 Task: Log work in the project TreasureLine for the issue 'Missing or incorrect error messages' spent time as '6w 4d 7h 20m' and remaining time as '4w 5d 6h 48m' and clone the issue. Now add the issue to the epic 'IT project portfolio management (PPM) improvement'.
Action: Mouse moved to (248, 72)
Screenshot: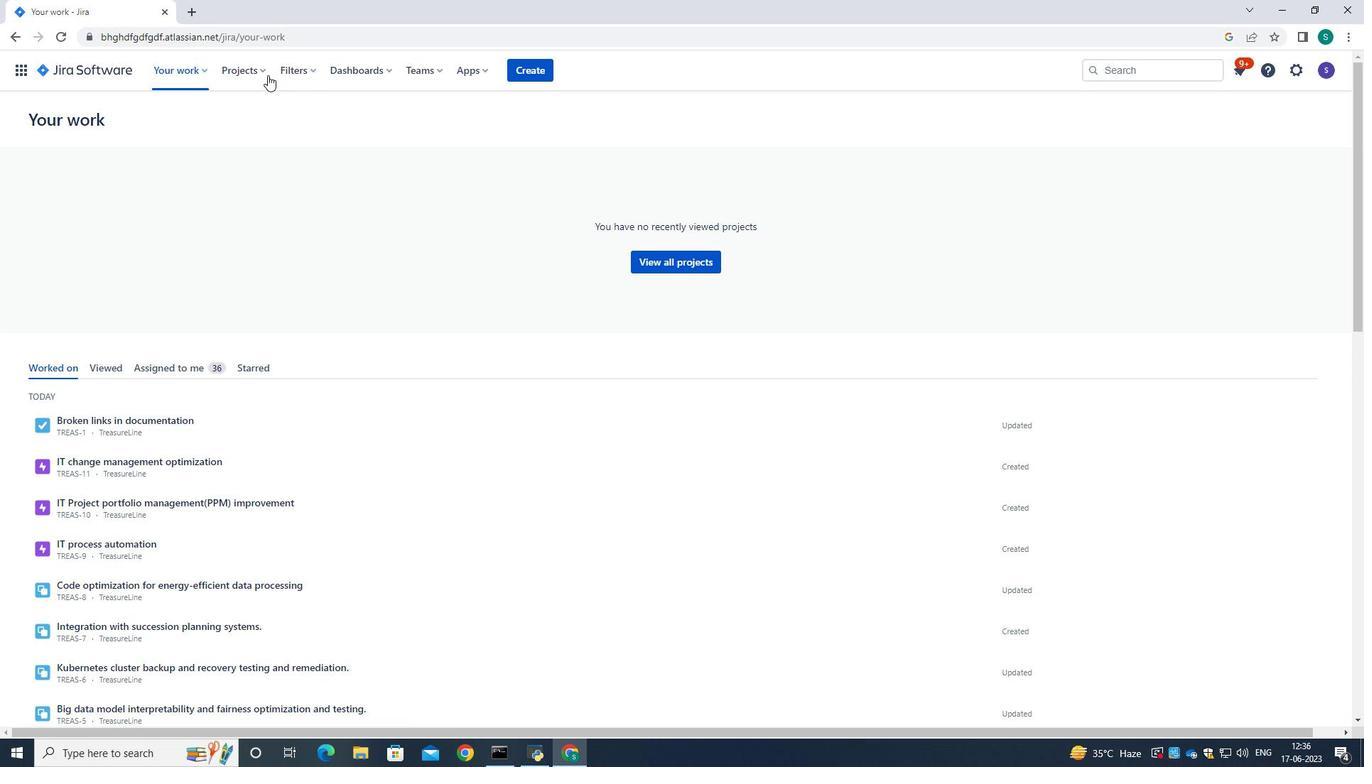 
Action: Mouse pressed left at (248, 72)
Screenshot: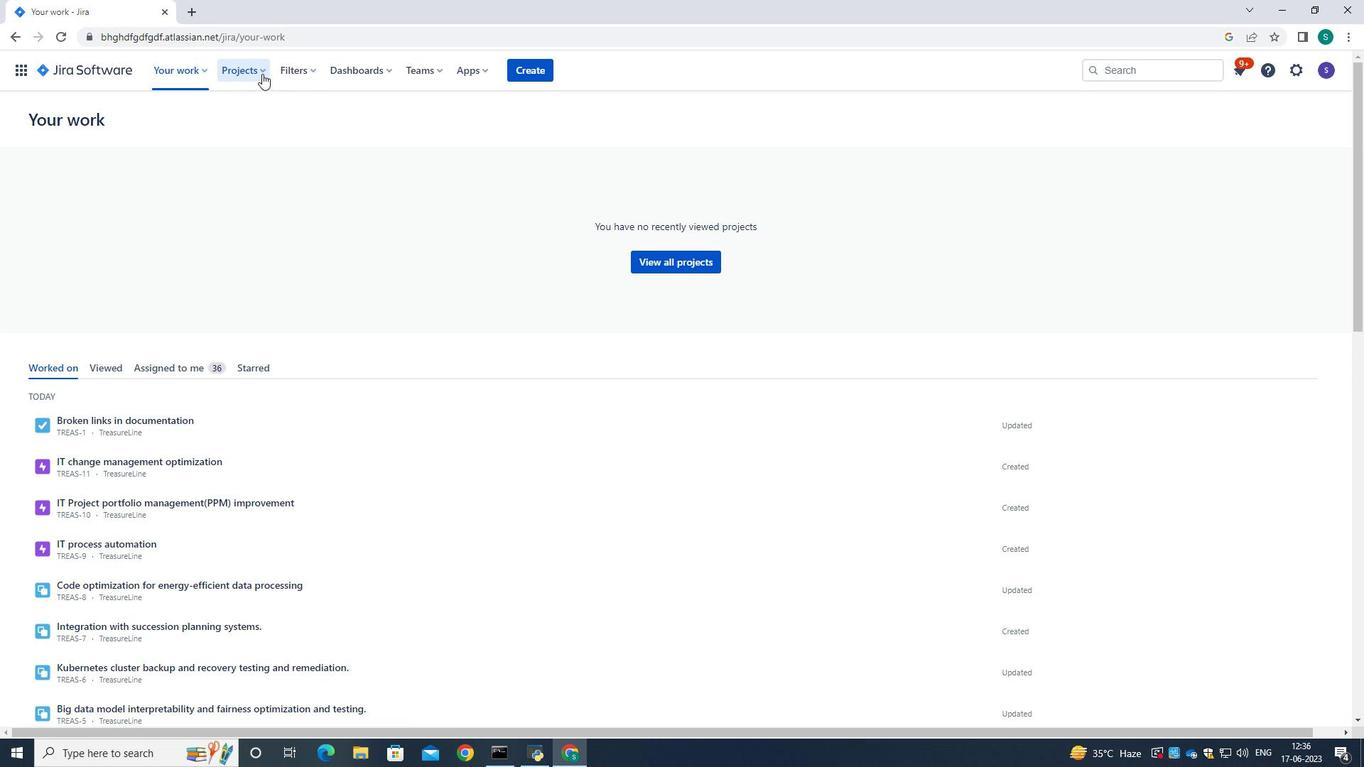 
Action: Mouse moved to (262, 137)
Screenshot: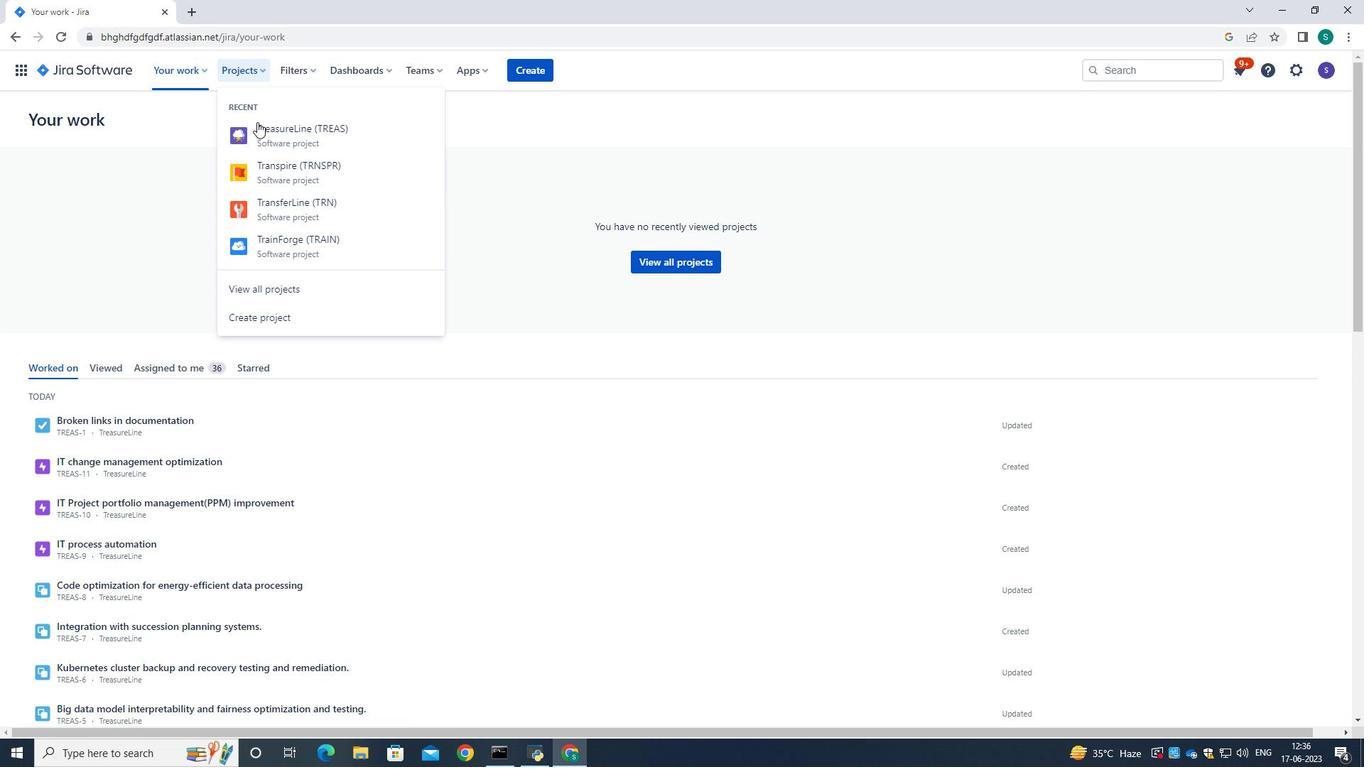 
Action: Mouse pressed left at (262, 137)
Screenshot: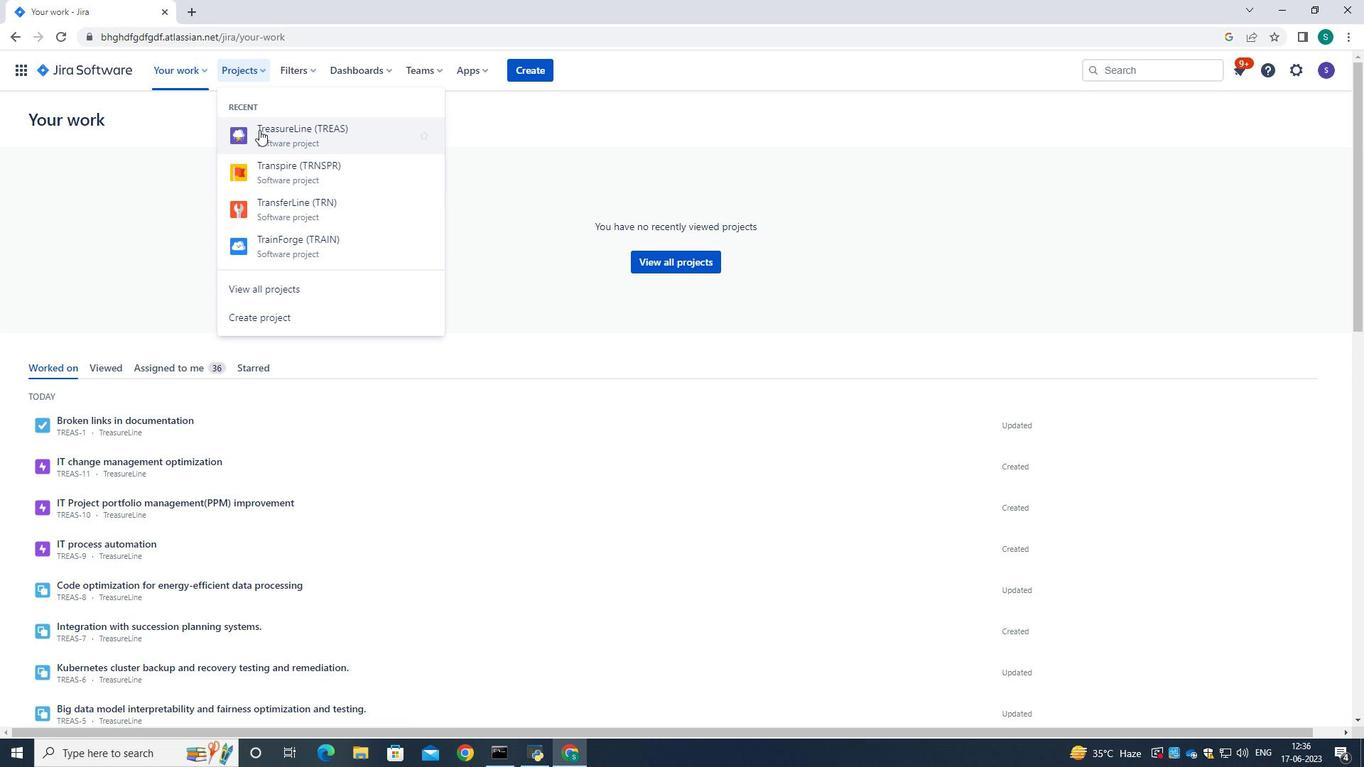 
Action: Mouse moved to (54, 217)
Screenshot: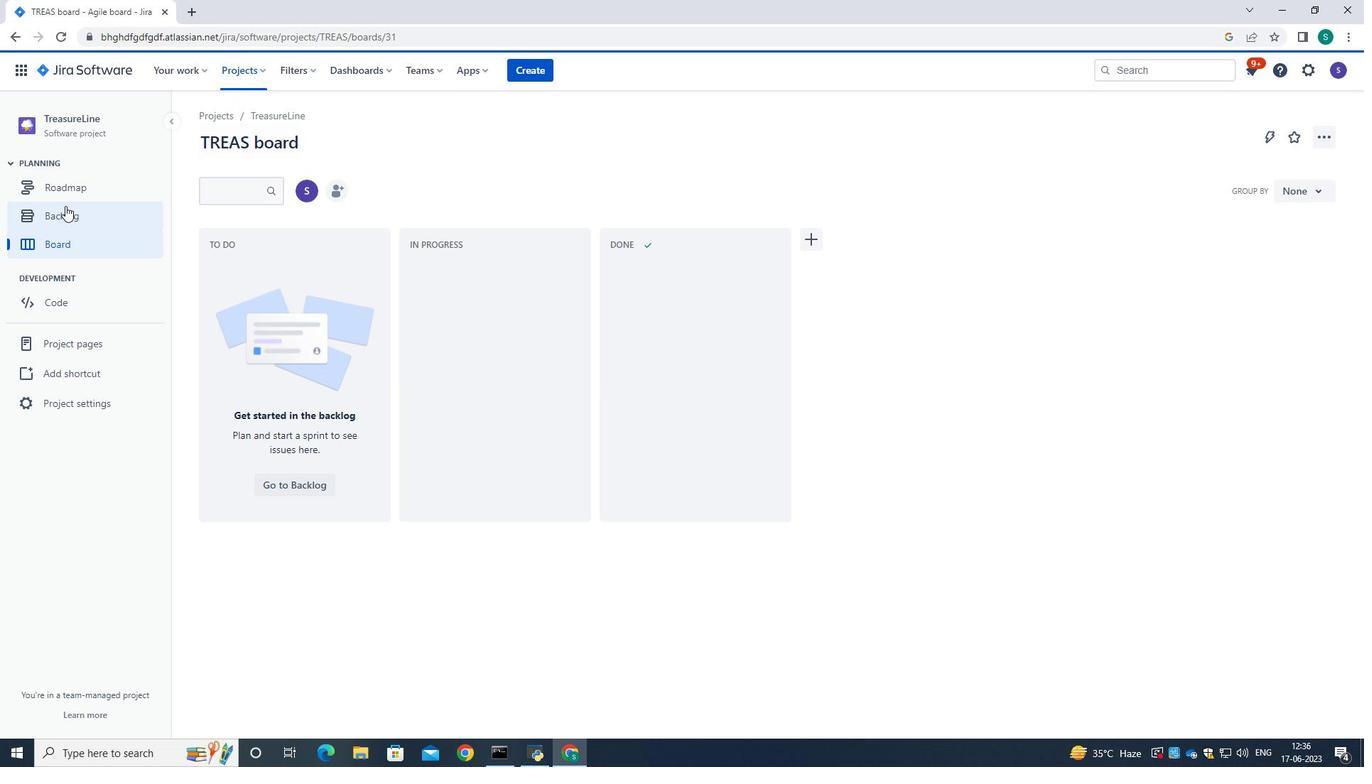 
Action: Mouse pressed left at (54, 217)
Screenshot: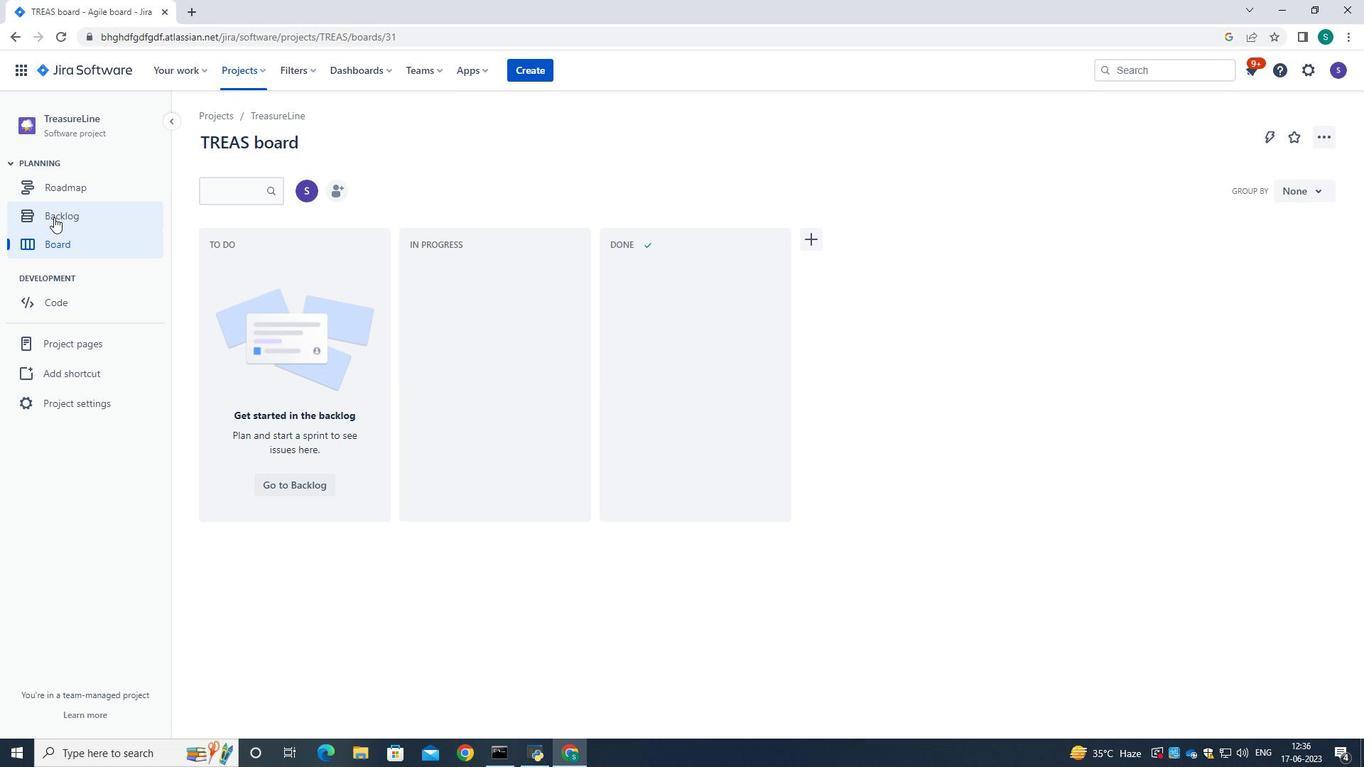 
Action: Mouse moved to (668, 346)
Screenshot: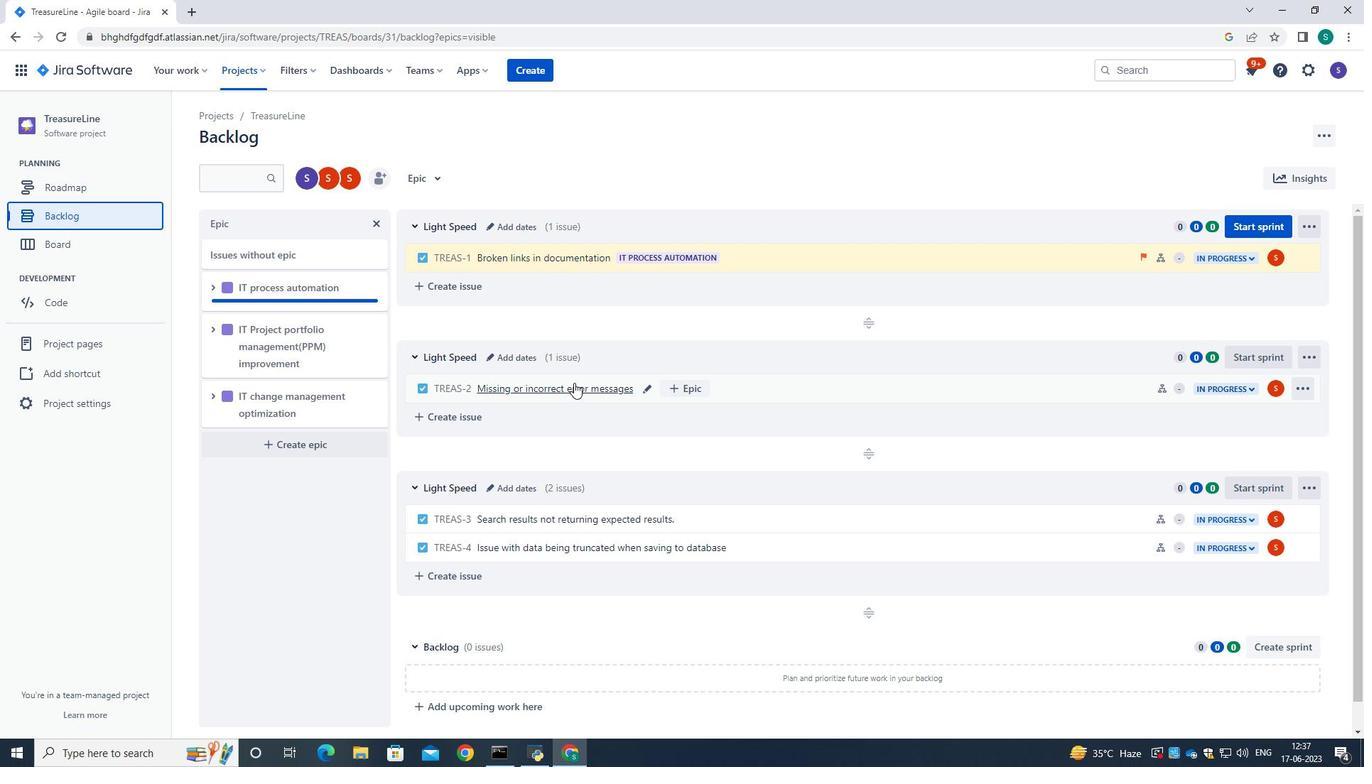 
Action: Mouse scrolled (668, 346) with delta (0, 0)
Screenshot: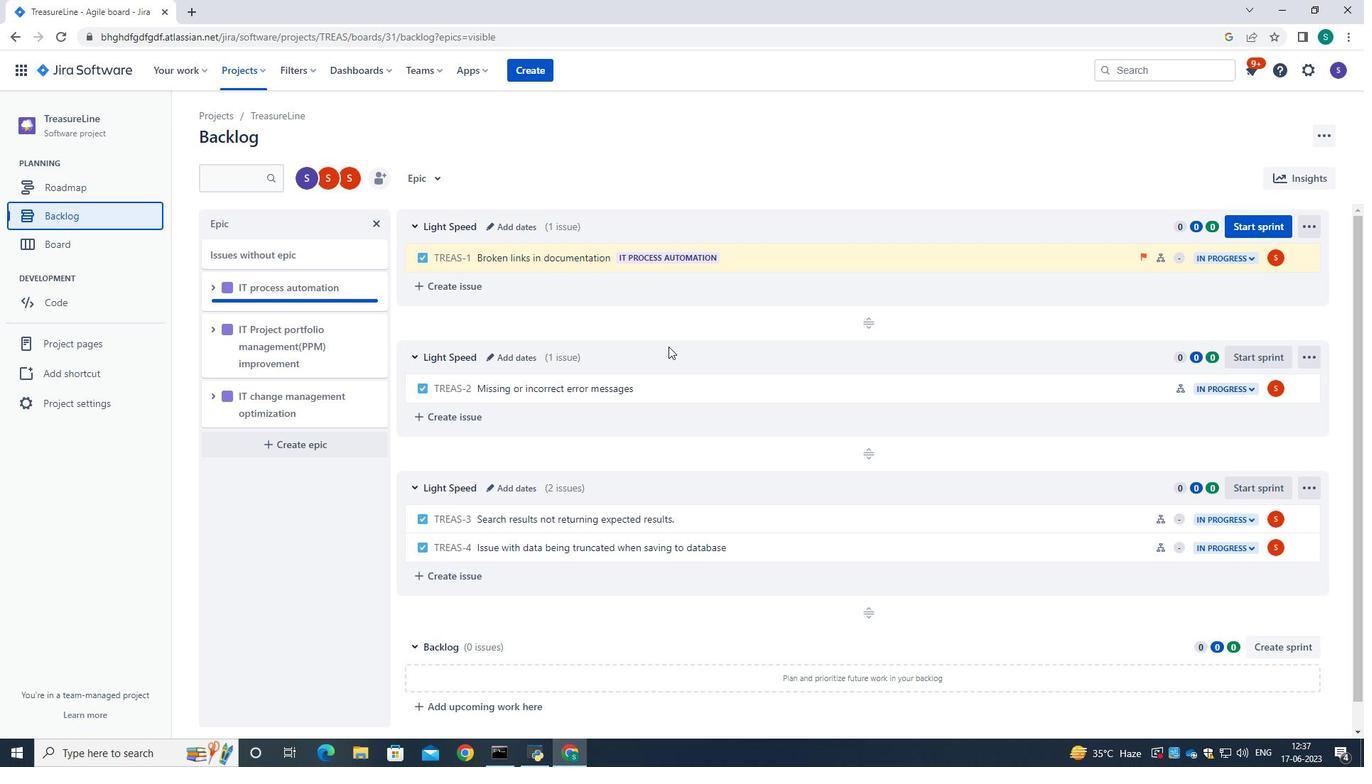 
Action: Mouse moved to (542, 363)
Screenshot: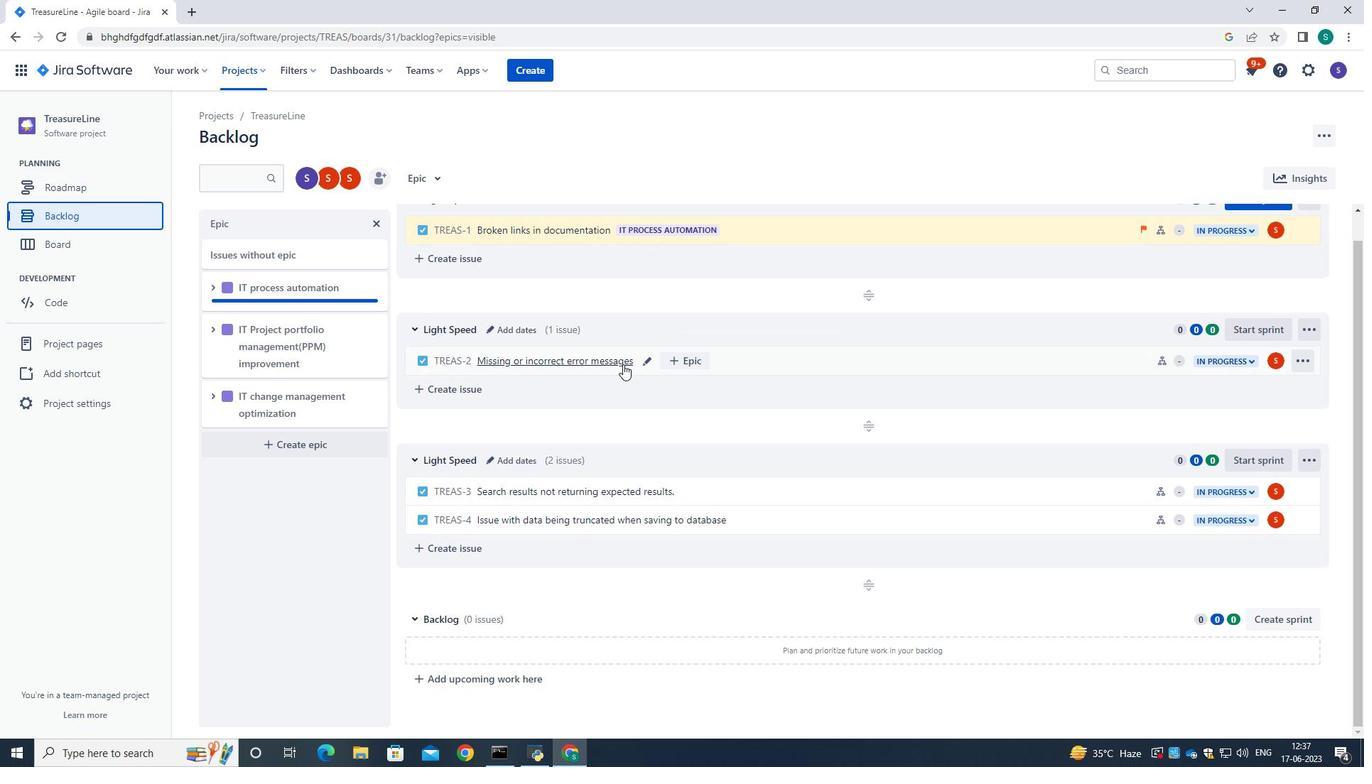 
Action: Mouse pressed left at (542, 363)
Screenshot: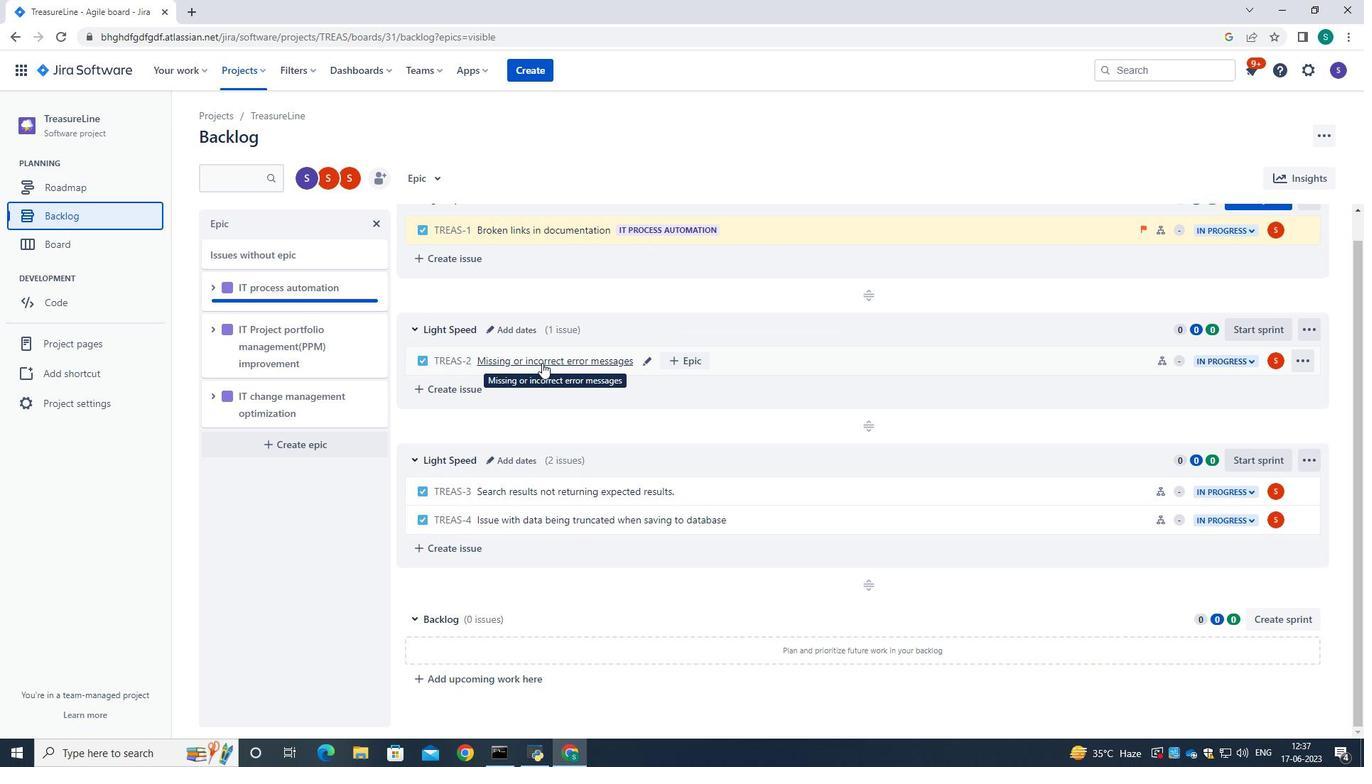 
Action: Mouse moved to (1295, 218)
Screenshot: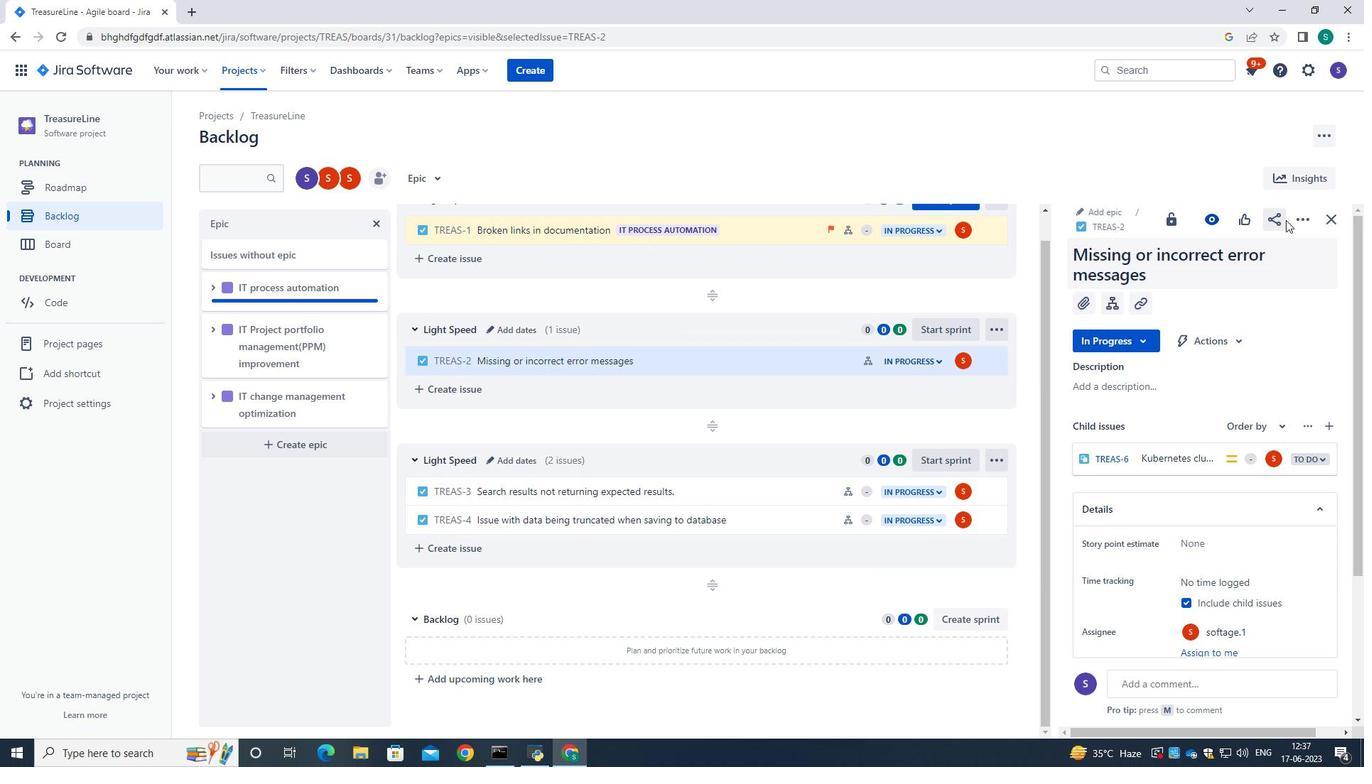 
Action: Mouse pressed left at (1295, 218)
Screenshot: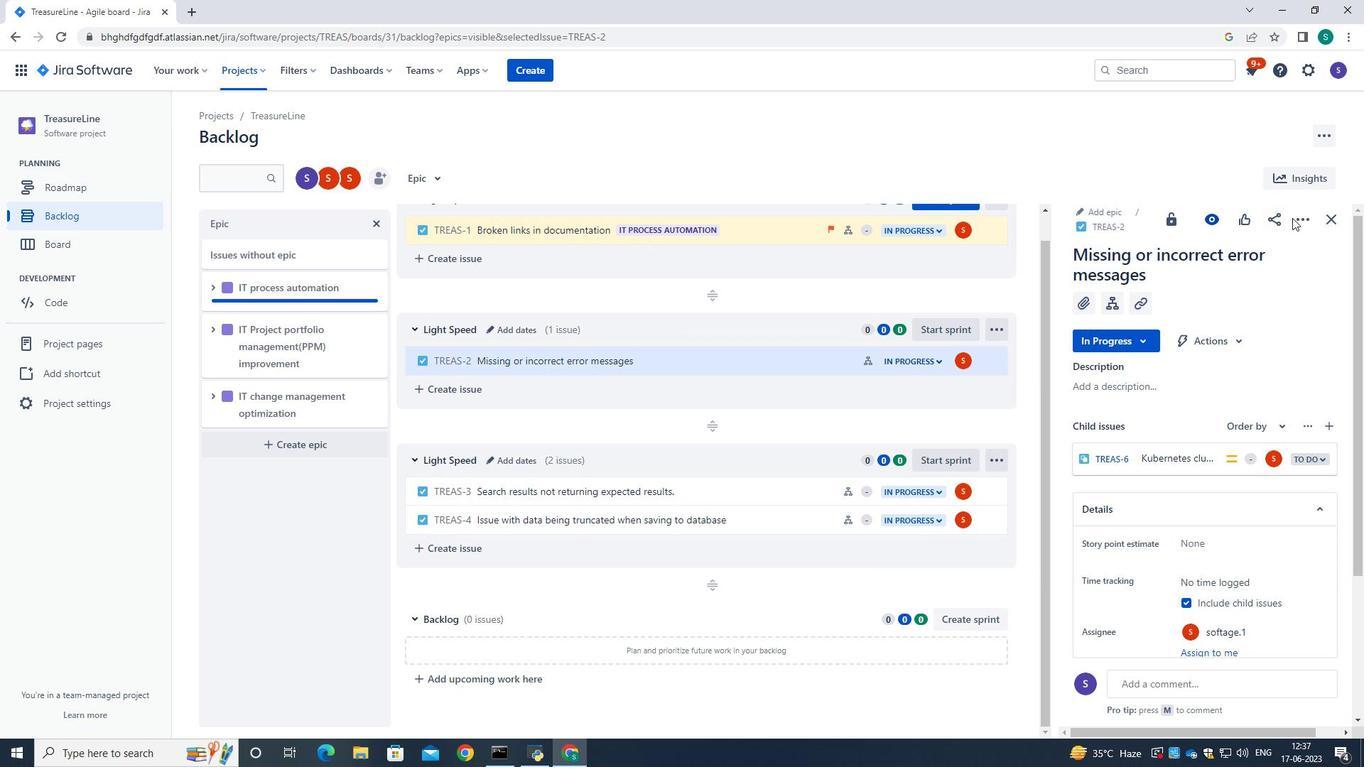
Action: Mouse moved to (1271, 259)
Screenshot: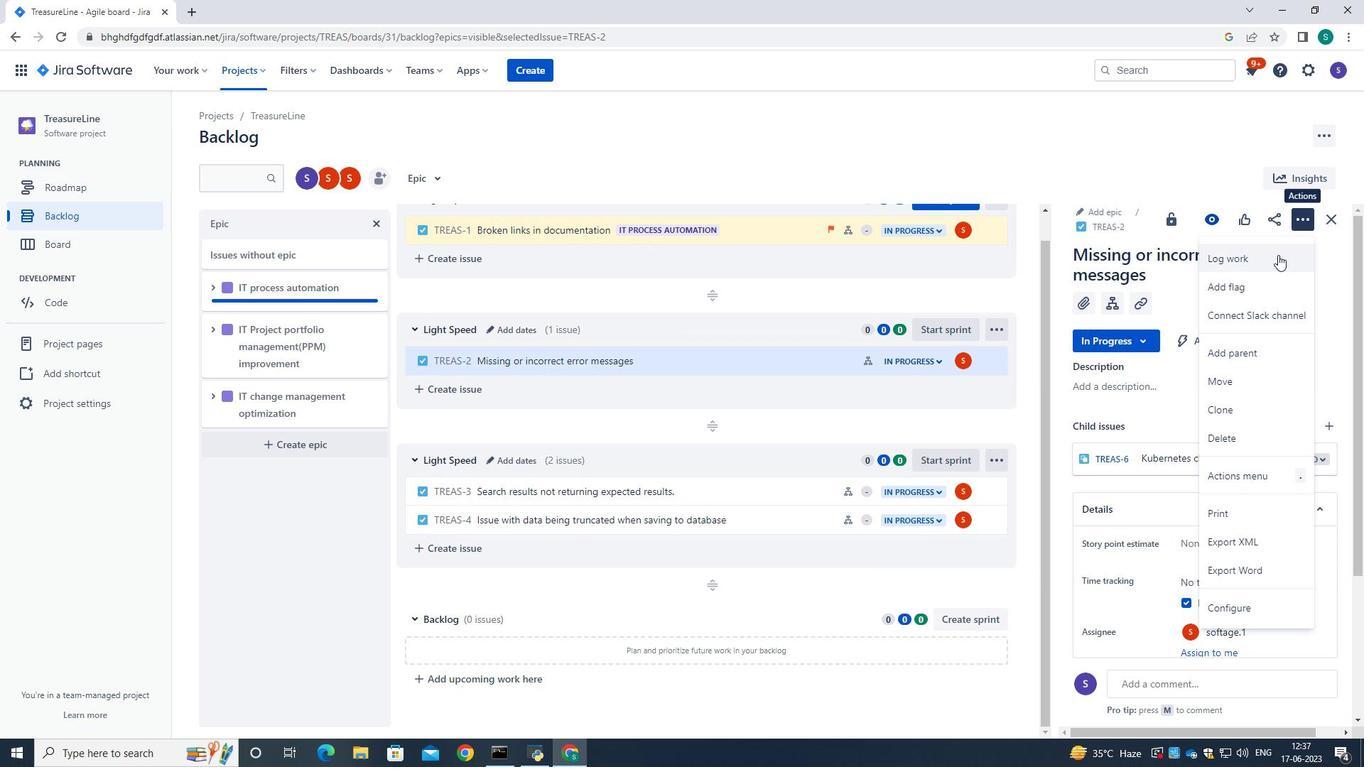 
Action: Mouse pressed left at (1271, 259)
Screenshot: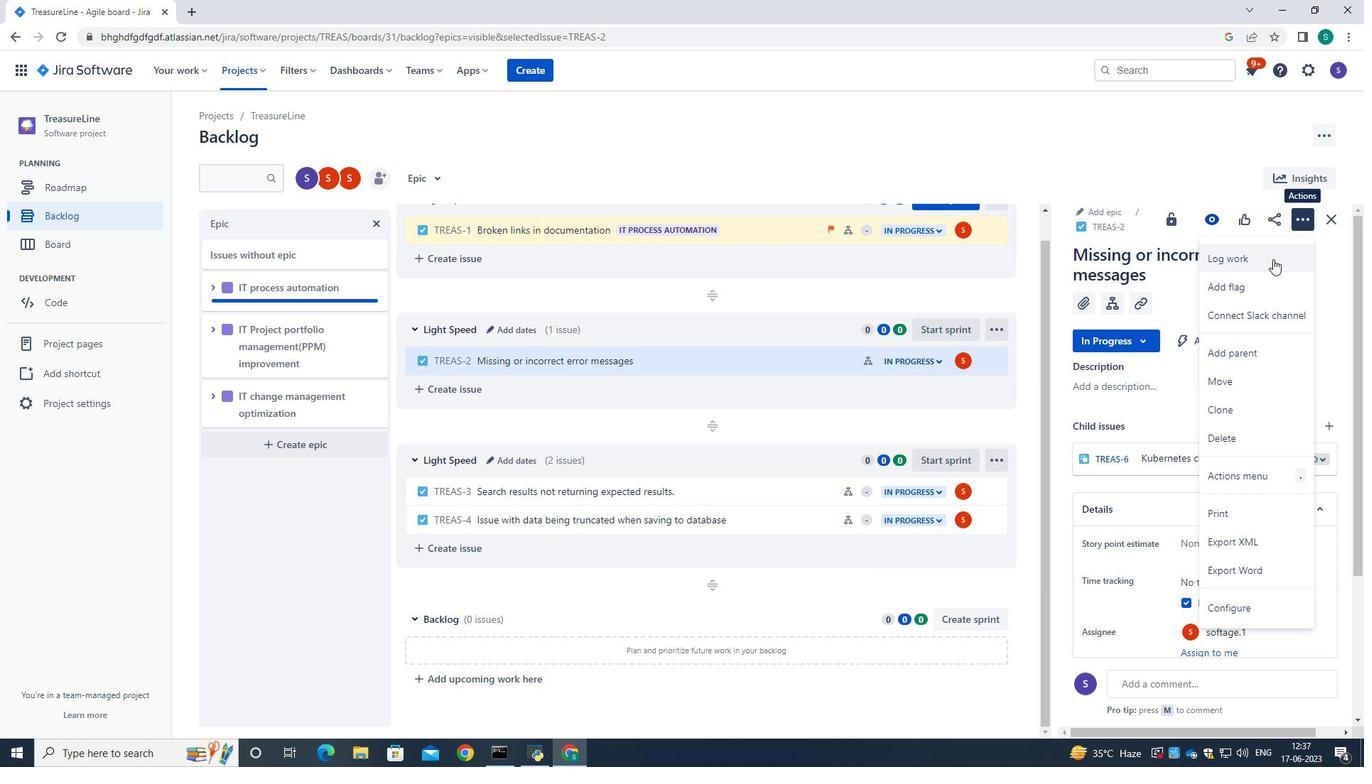 
Action: Mouse moved to (618, 216)
Screenshot: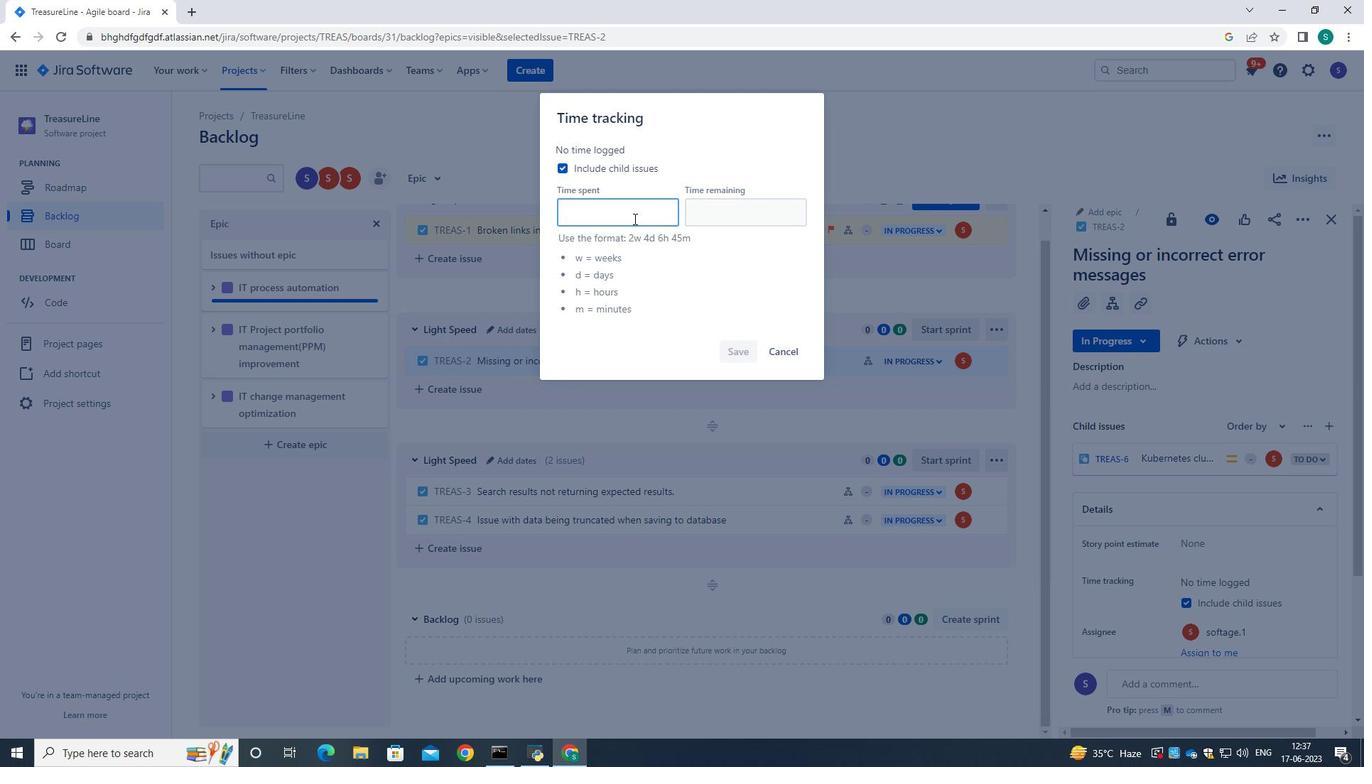 
Action: Mouse pressed left at (618, 216)
Screenshot: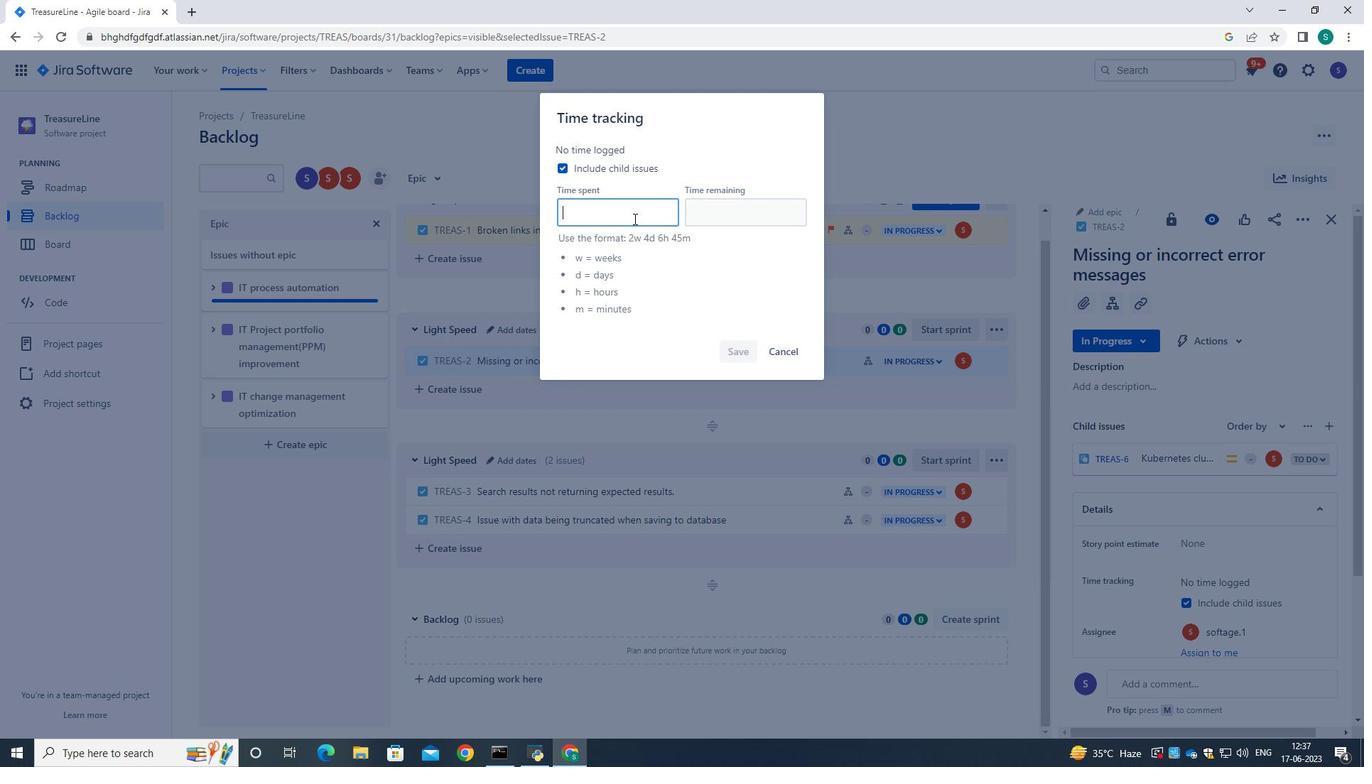 
Action: Key pressed 4<Key.backspace>6w<Key.space>4d<Key.space>7h<Key.space>20m<Key.tab>4w<Key.space>5d<Key.space>6h<Key.space>48m
Screenshot: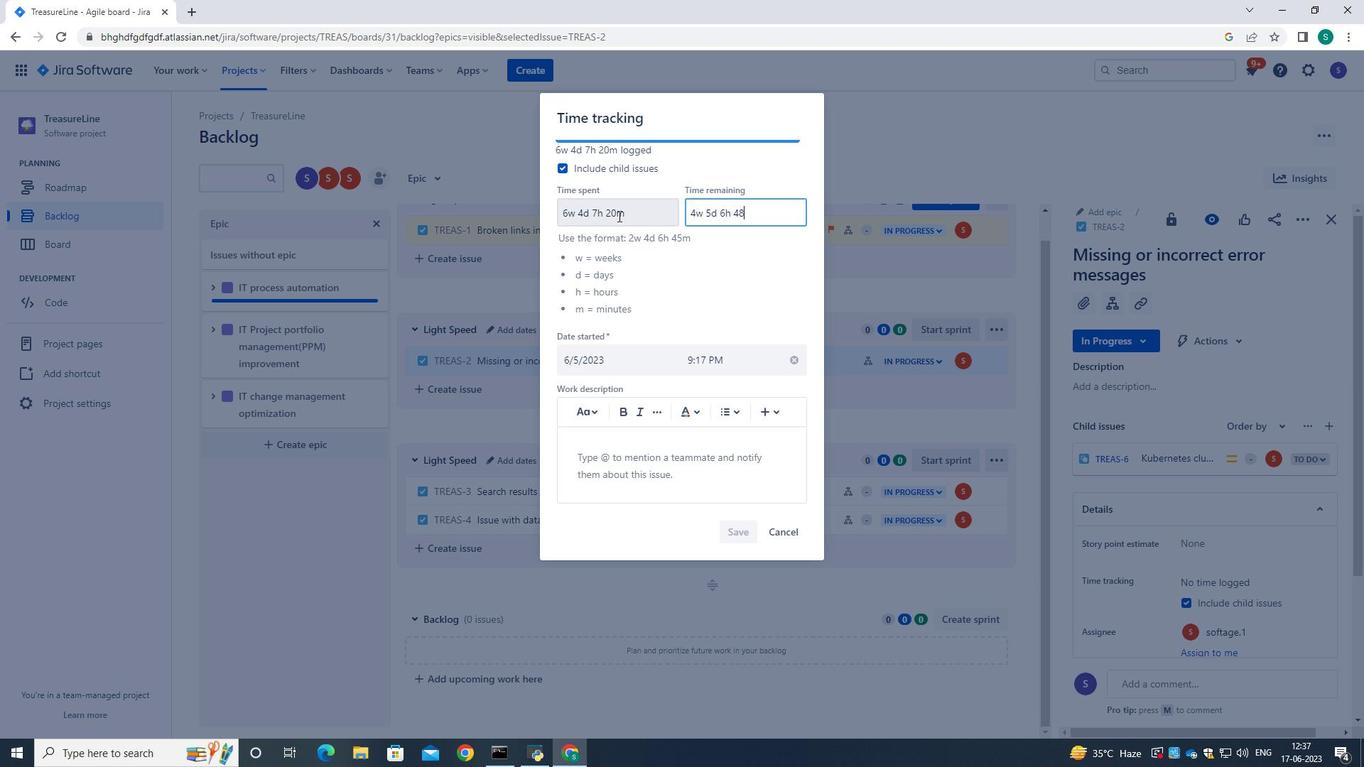 
Action: Mouse moved to (740, 540)
Screenshot: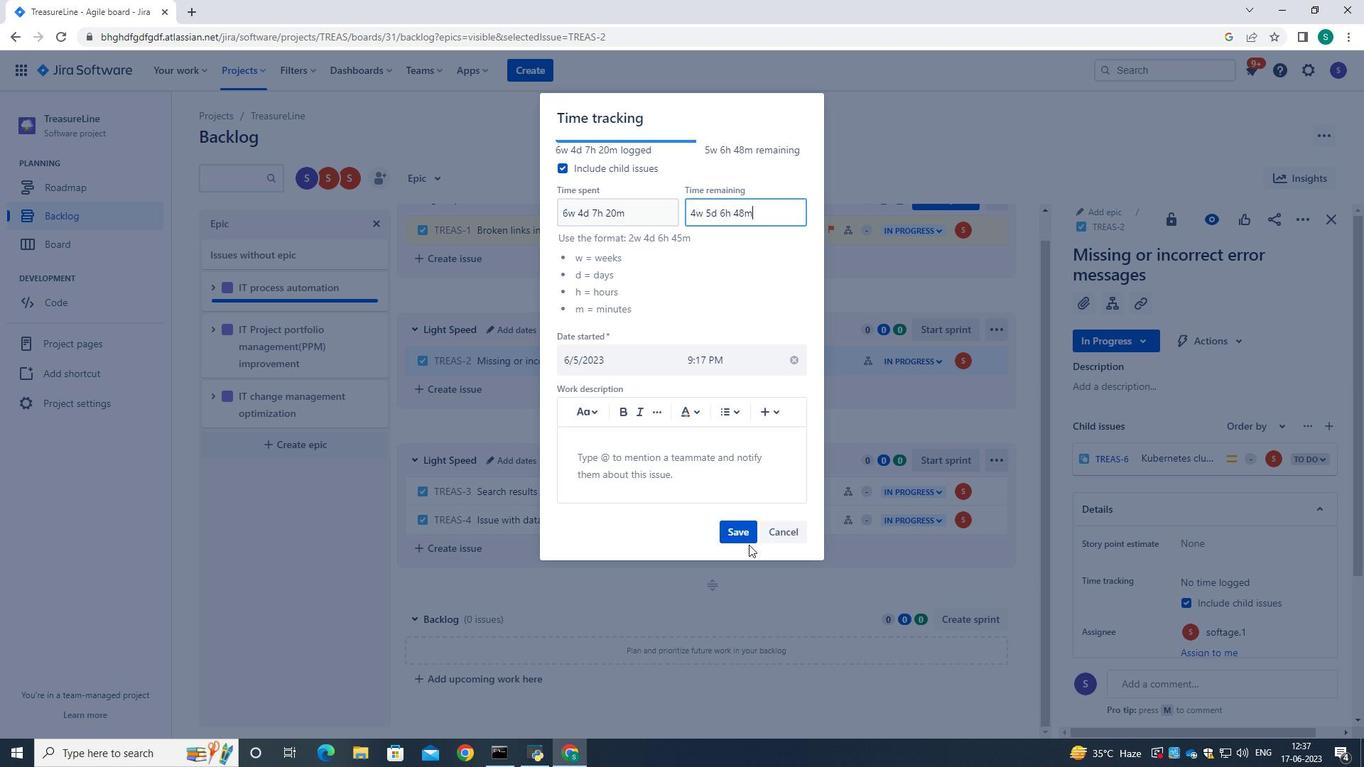 
Action: Mouse pressed left at (740, 540)
Screenshot: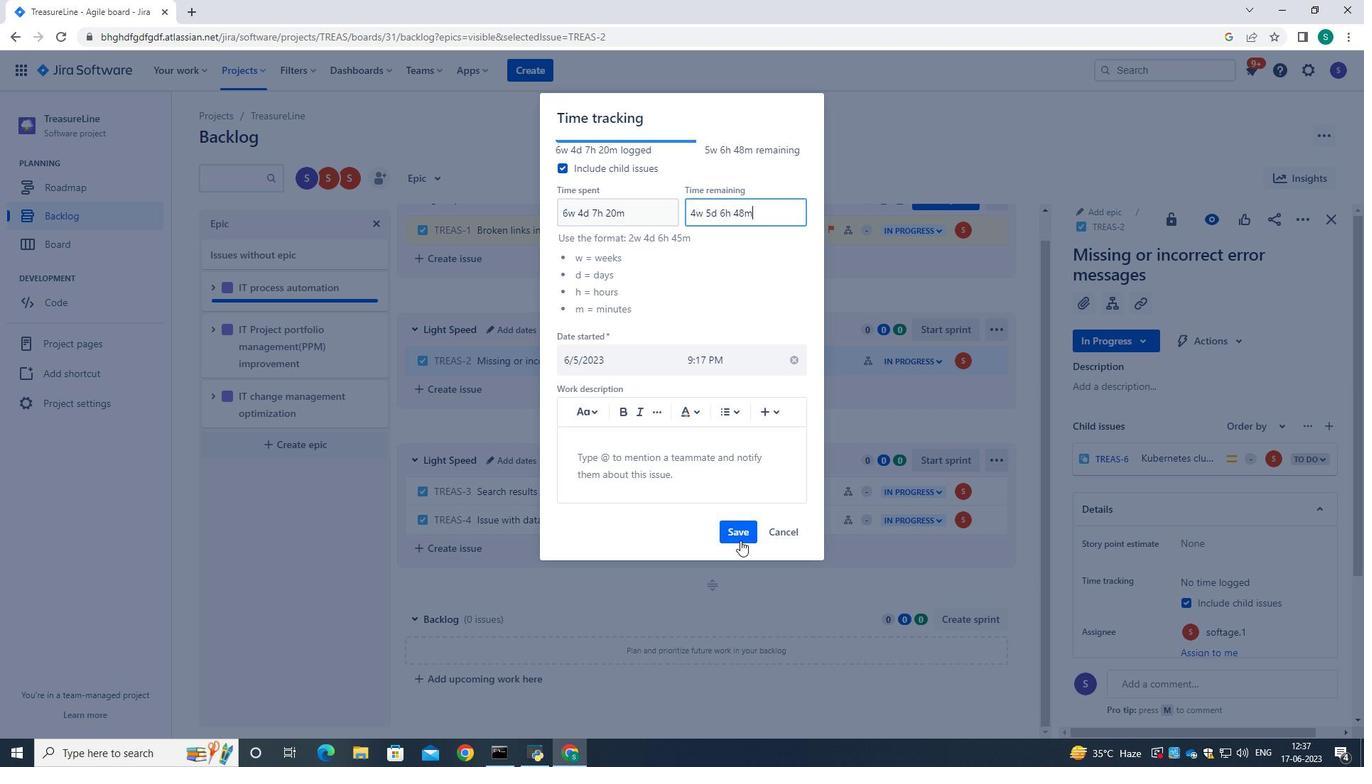 
Action: Mouse moved to (1312, 221)
Screenshot: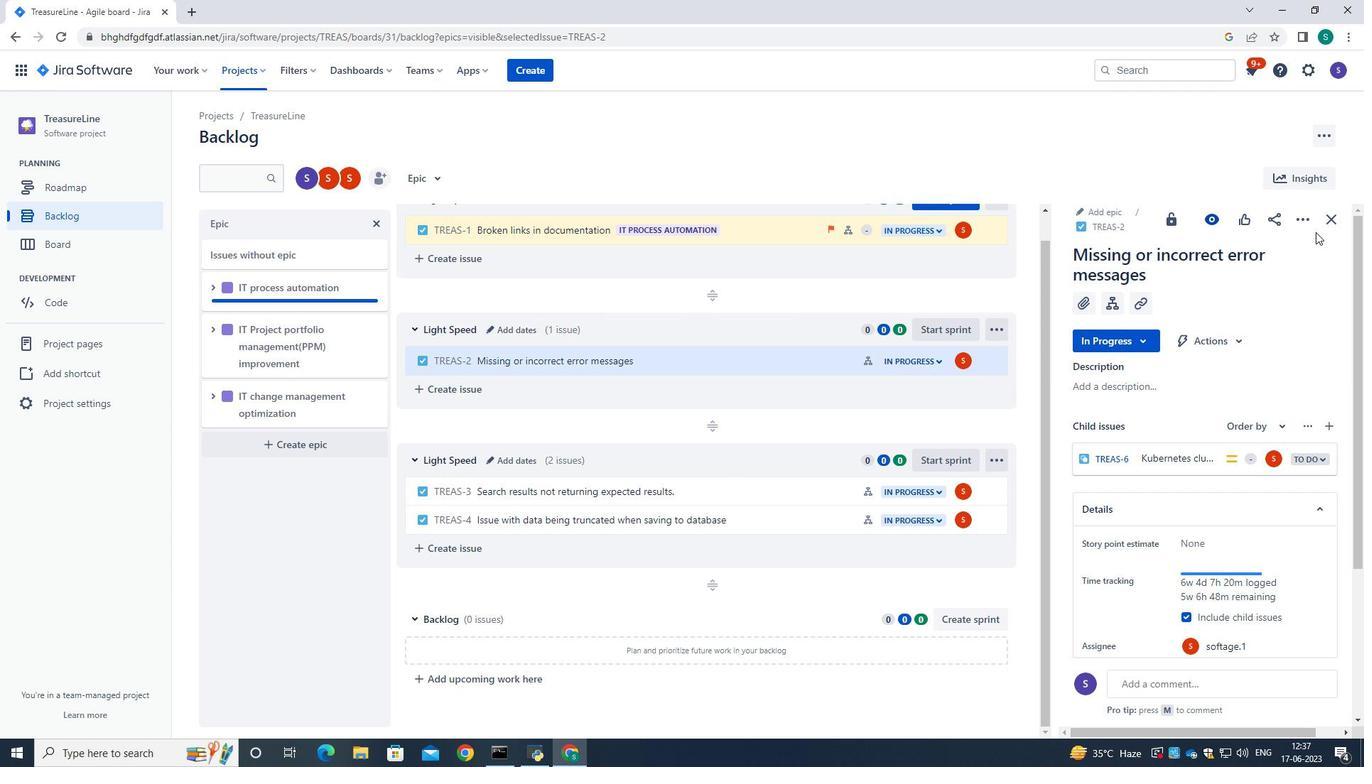 
Action: Mouse pressed left at (1312, 221)
Screenshot: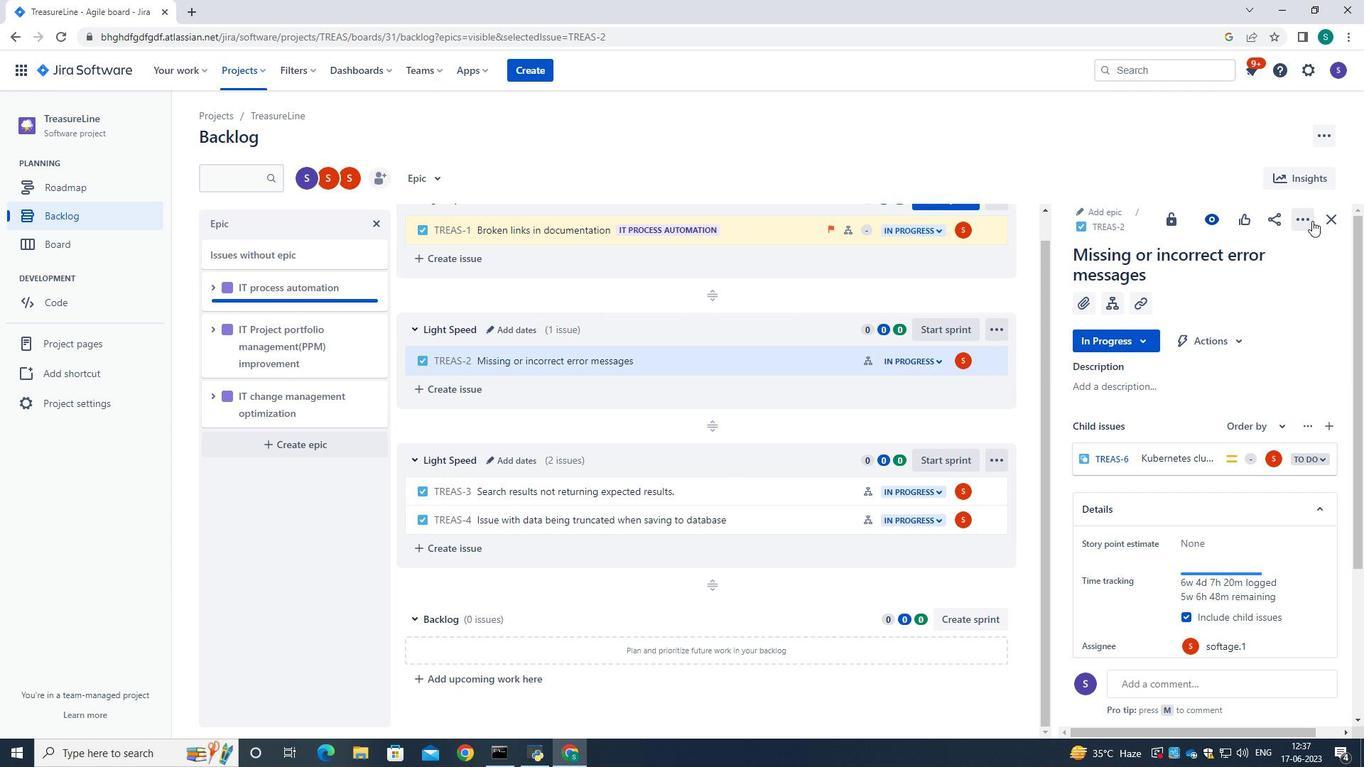 
Action: Mouse moved to (1265, 413)
Screenshot: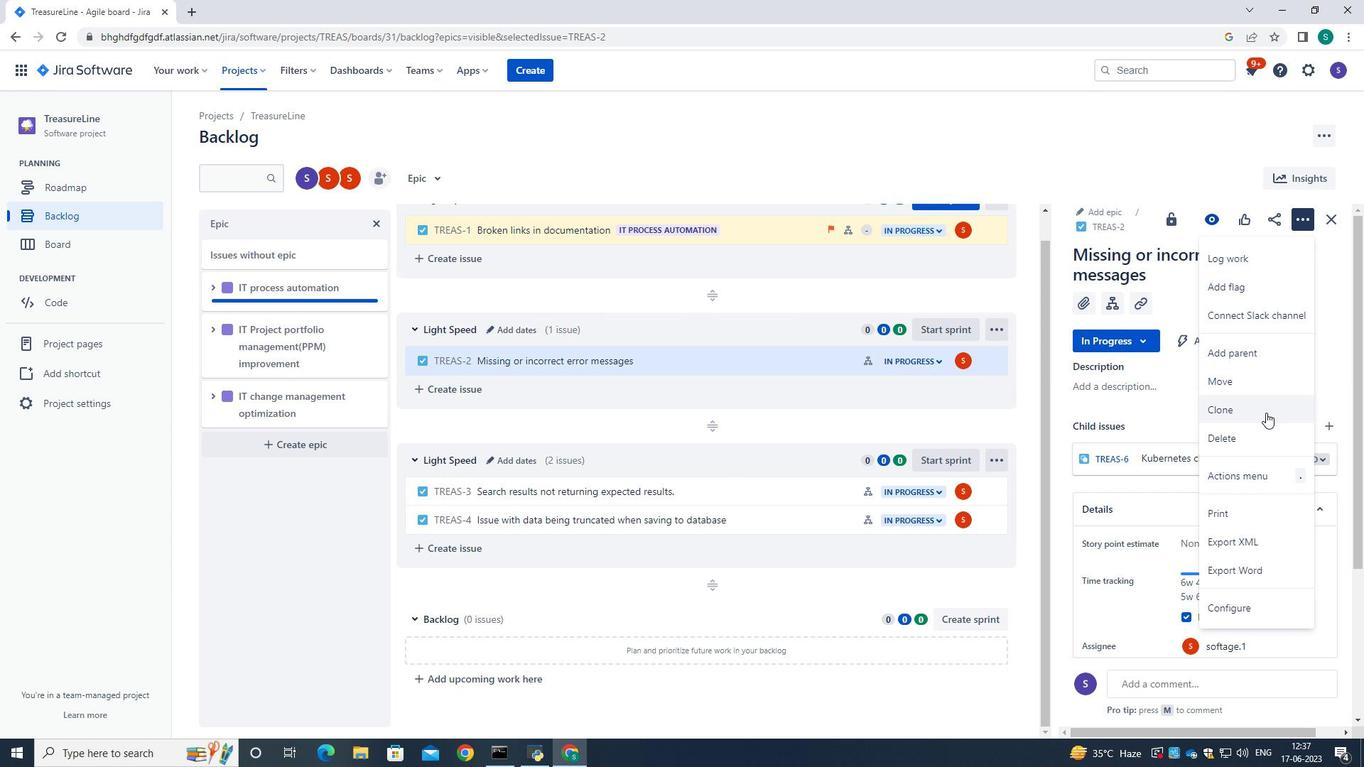 
Action: Mouse pressed left at (1265, 413)
Screenshot: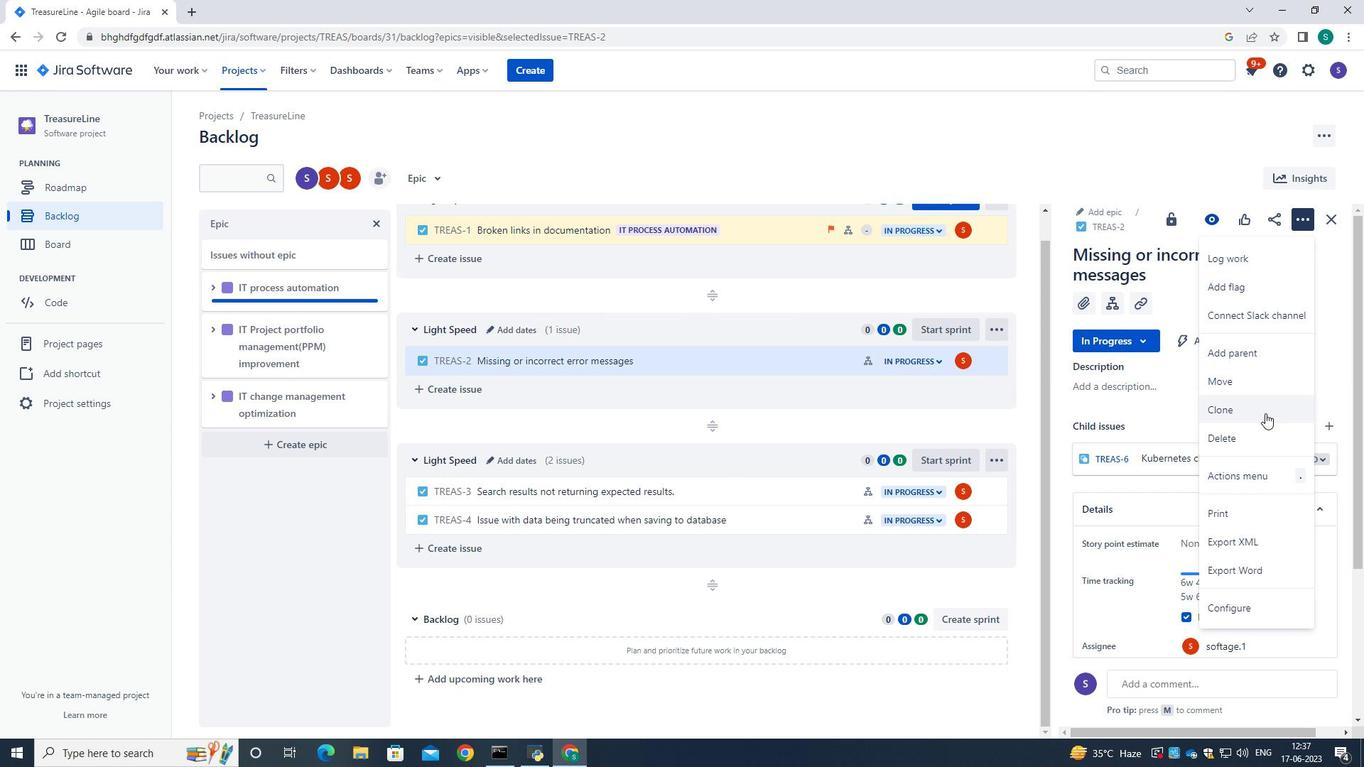 
Action: Mouse moved to (776, 304)
Screenshot: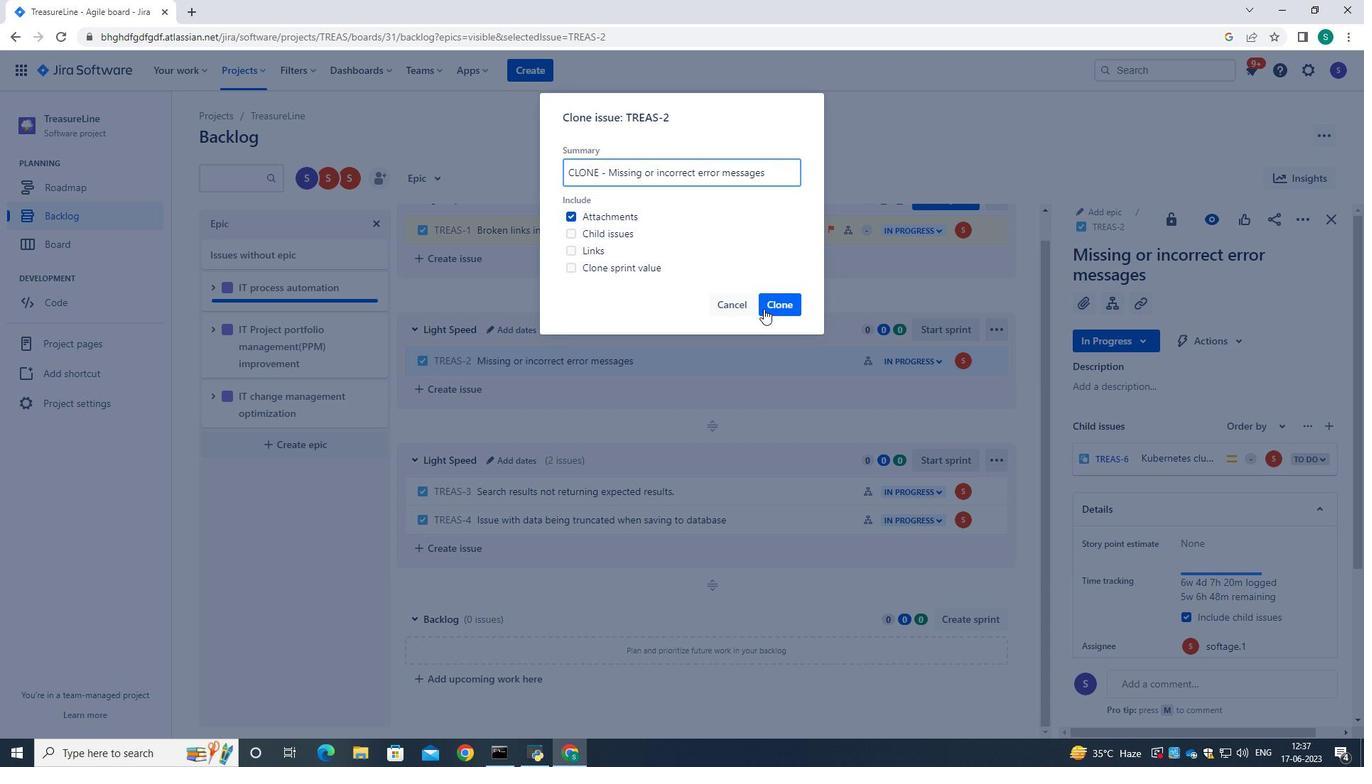 
Action: Mouse pressed left at (776, 304)
Screenshot: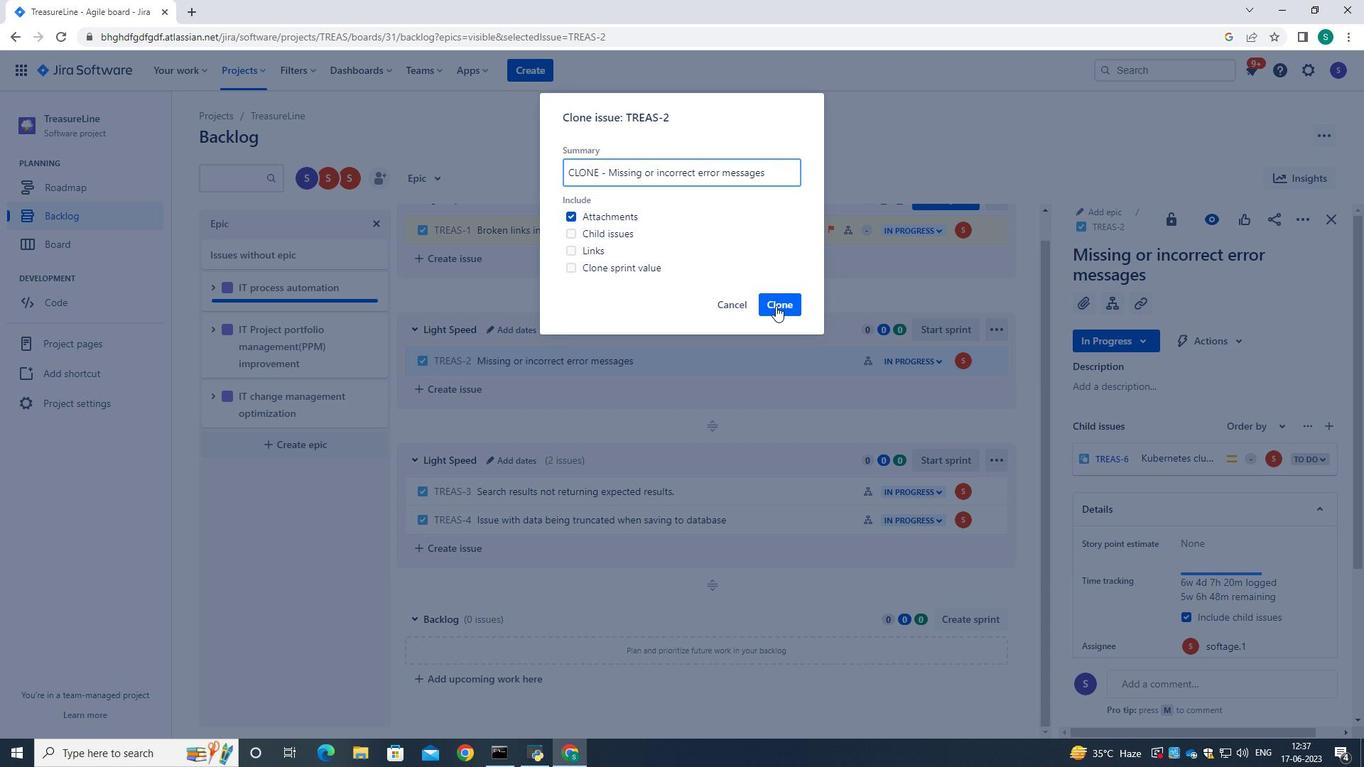 
Action: Mouse moved to (605, 159)
Screenshot: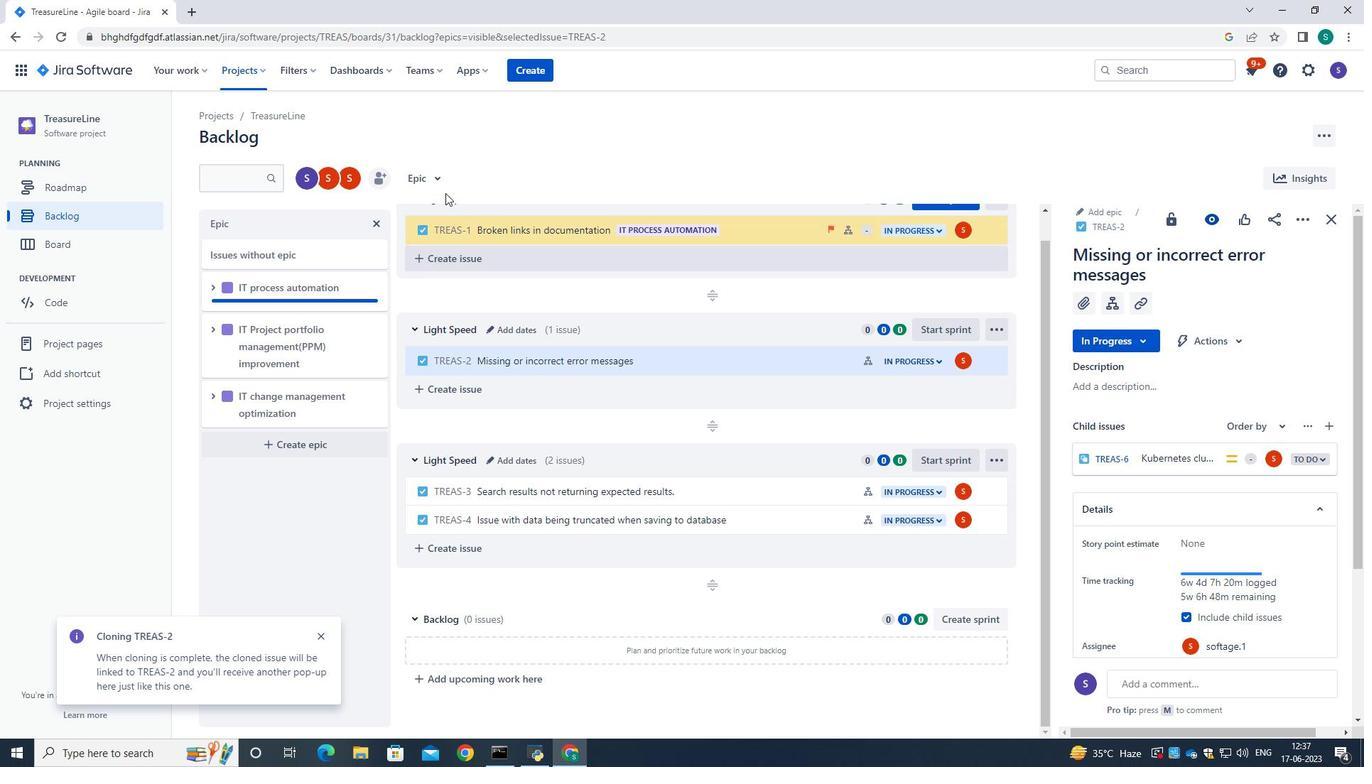 
